 Task: Search any price books from the list of products
Action: Mouse scrolled (472, 267) with delta (0, 0)
Screenshot: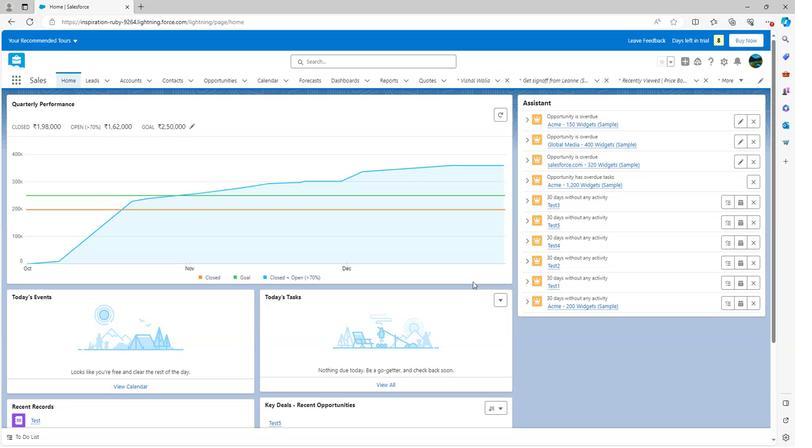 
Action: Mouse scrolled (472, 267) with delta (0, 0)
Screenshot: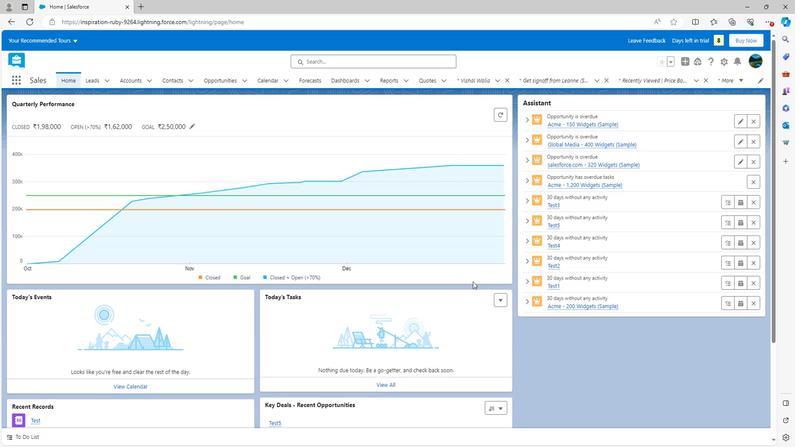 
Action: Mouse scrolled (472, 267) with delta (0, 0)
Screenshot: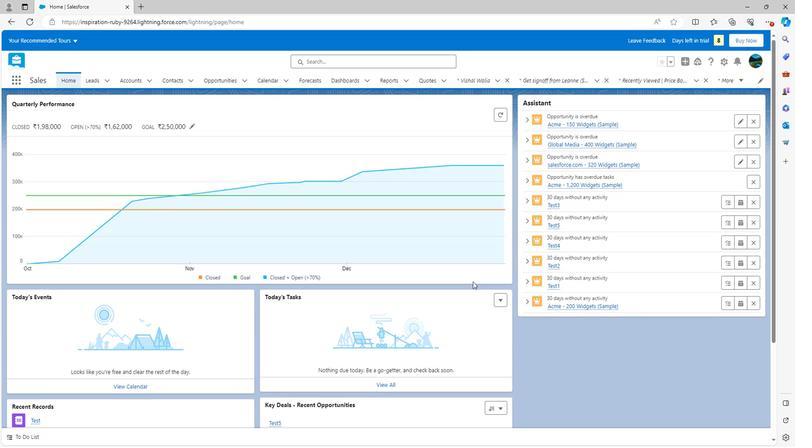 
Action: Mouse scrolled (472, 267) with delta (0, 0)
Screenshot: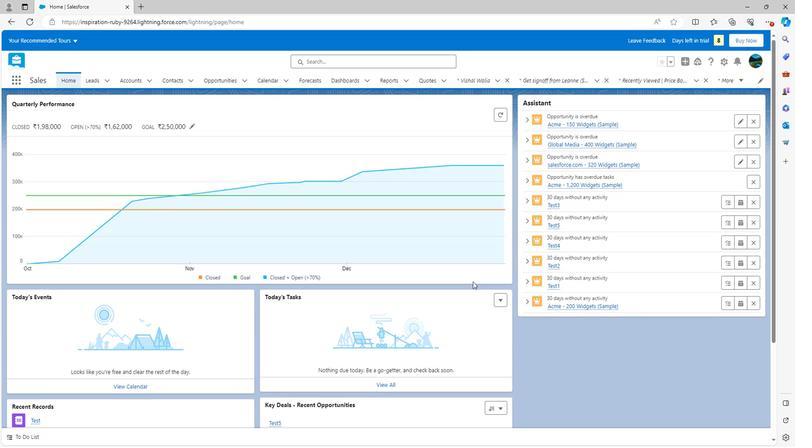 
Action: Mouse scrolled (472, 267) with delta (0, 0)
Screenshot: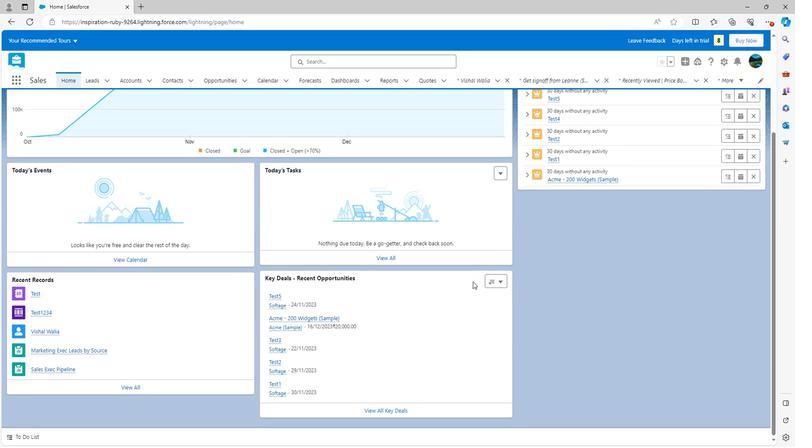 
Action: Mouse scrolled (472, 267) with delta (0, 0)
Screenshot: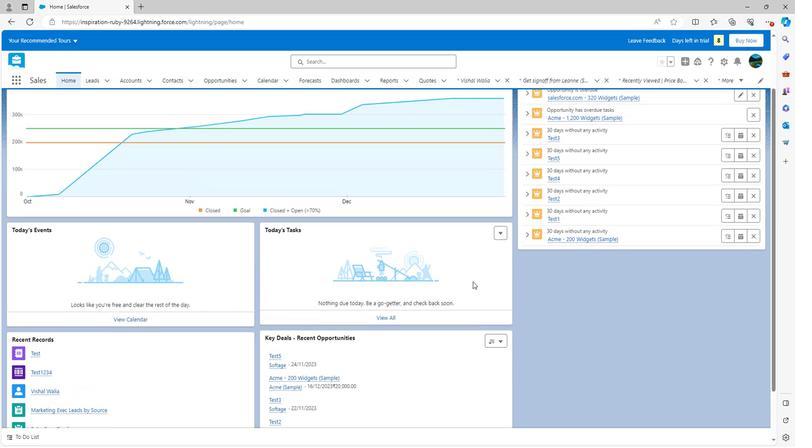 
Action: Mouse scrolled (472, 267) with delta (0, 0)
Screenshot: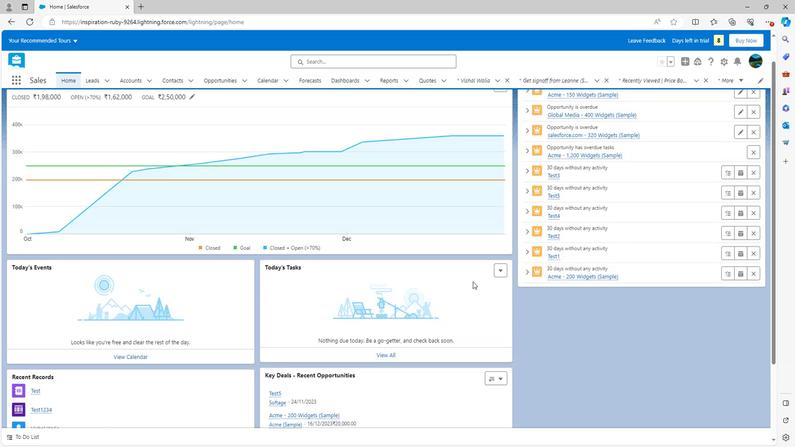 
Action: Mouse scrolled (472, 267) with delta (0, 0)
Screenshot: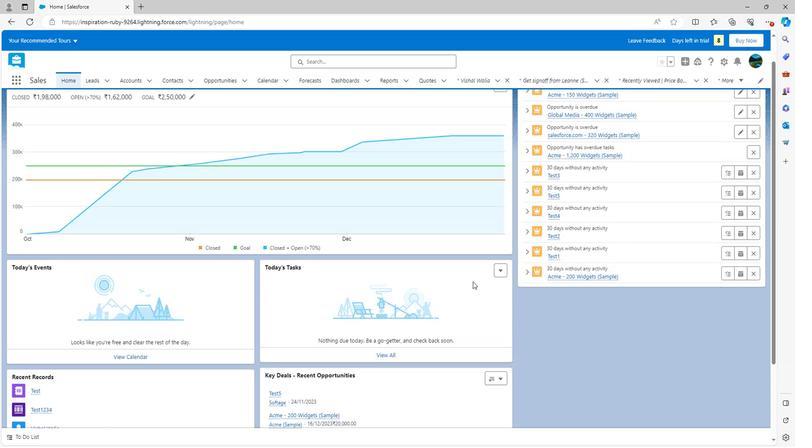 
Action: Mouse scrolled (472, 267) with delta (0, 0)
Screenshot: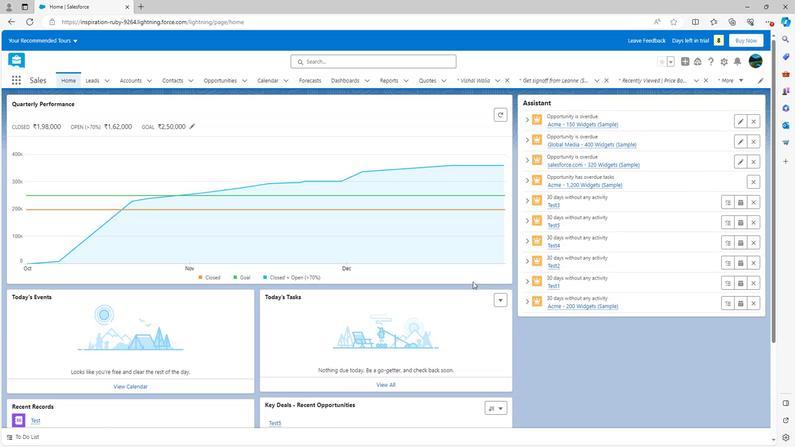 
Action: Mouse moved to (663, 80)
Screenshot: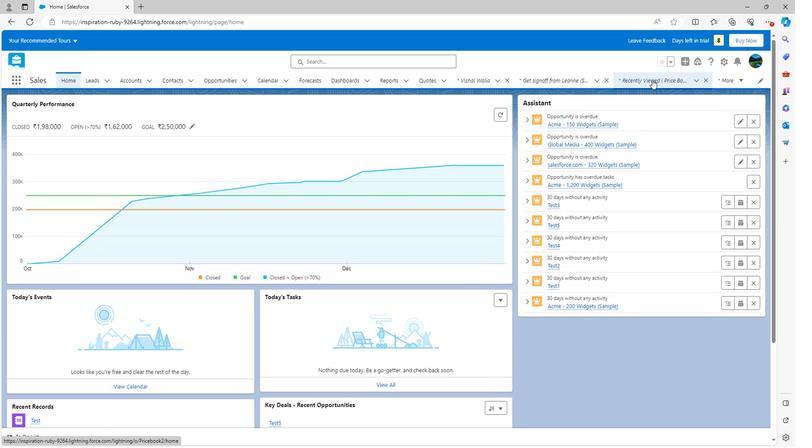 
Action: Mouse pressed left at (663, 80)
Screenshot: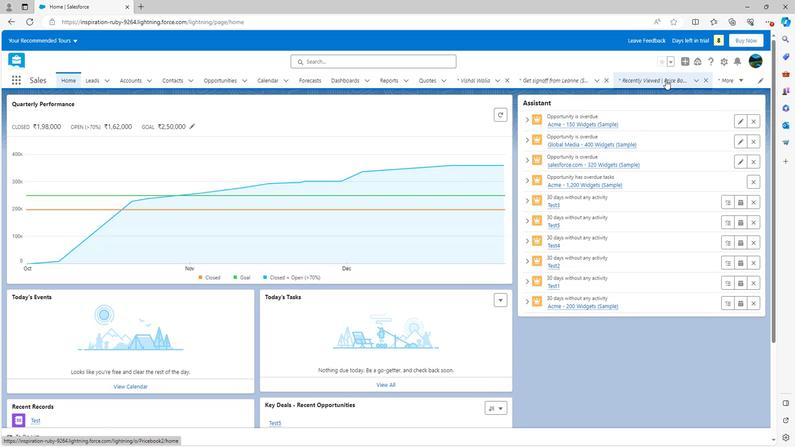 
Action: Mouse moved to (601, 120)
Screenshot: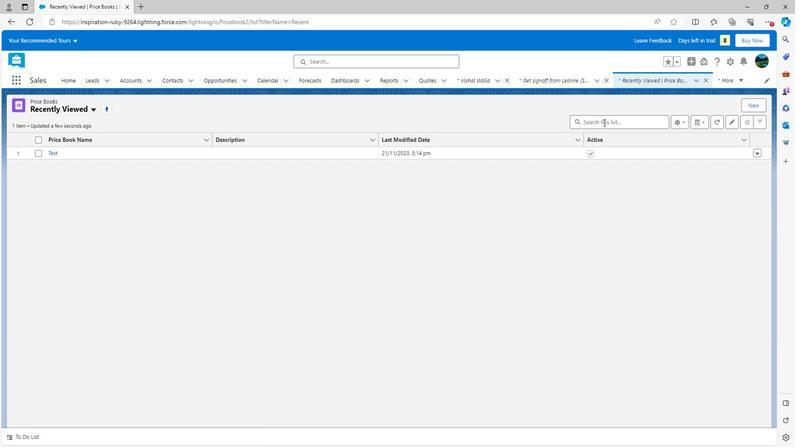 
Action: Mouse pressed left at (601, 120)
Screenshot: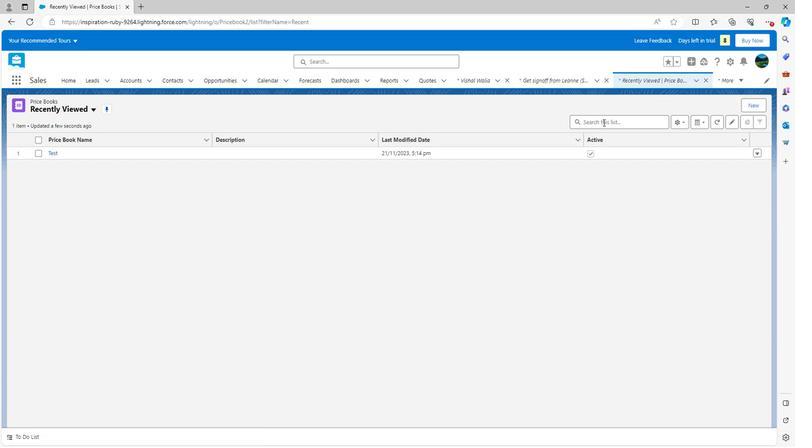 
Action: Mouse moved to (560, 108)
Screenshot: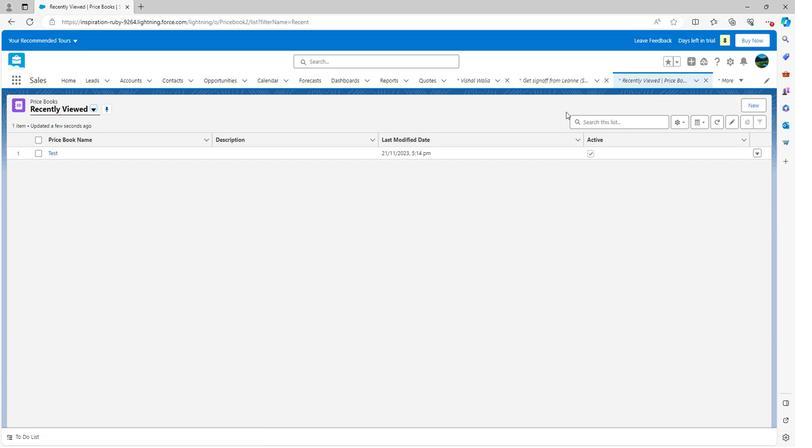 
Action: Key pressed <Key.shift>Test
Screenshot: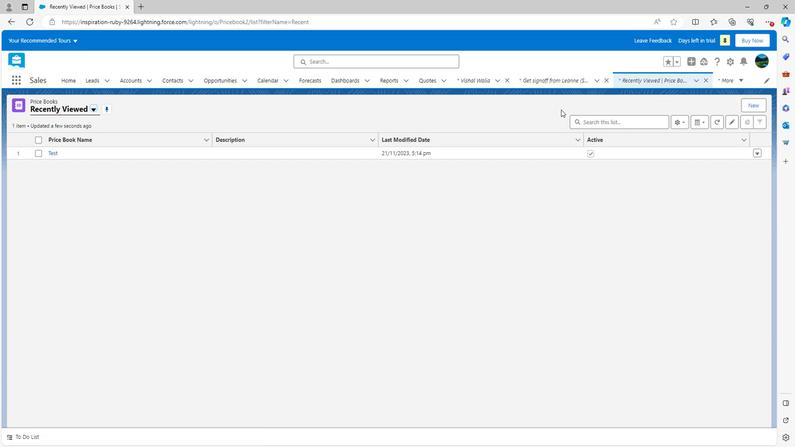 
Action: Mouse moved to (598, 124)
Screenshot: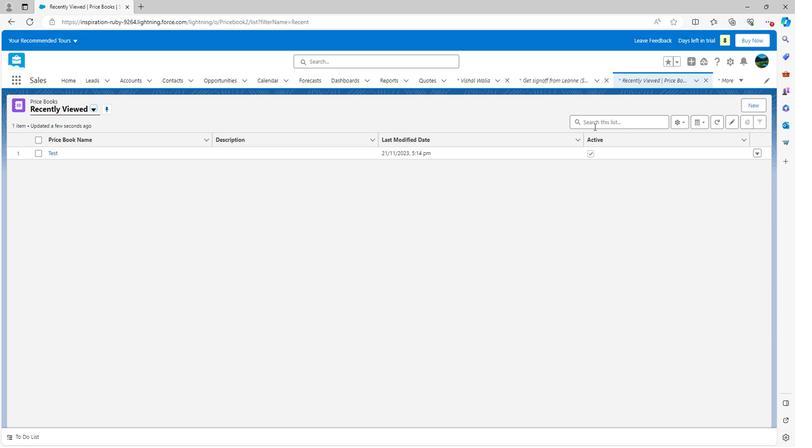 
Action: Mouse pressed left at (598, 124)
Screenshot: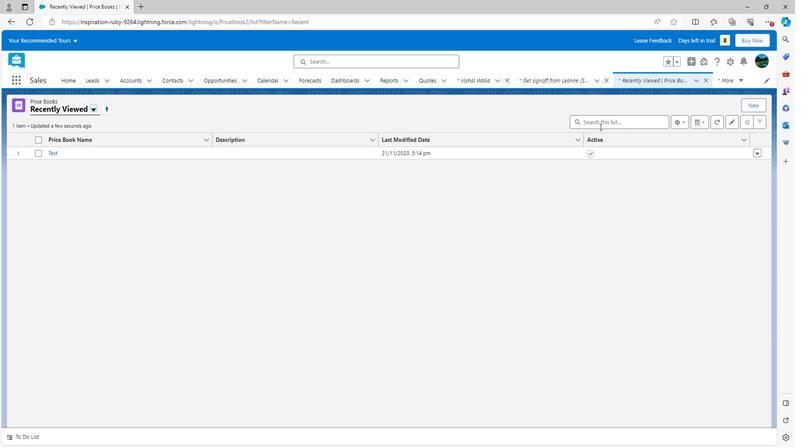 
Action: Mouse moved to (587, 118)
Screenshot: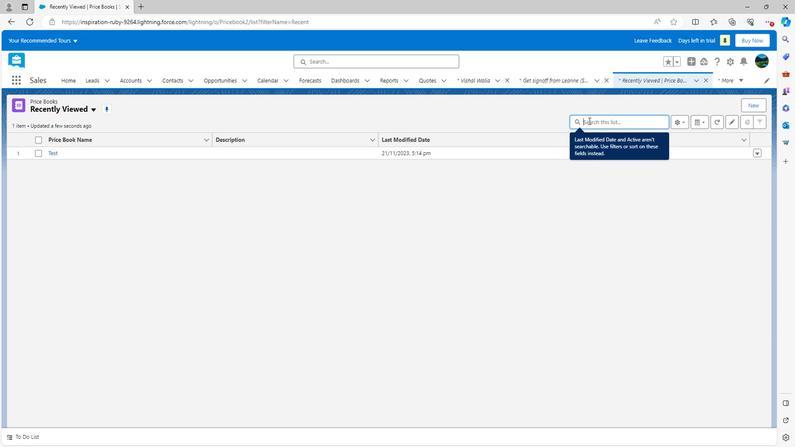 
Action: Key pressed <Key.shift>Test<Key.enter>
Screenshot: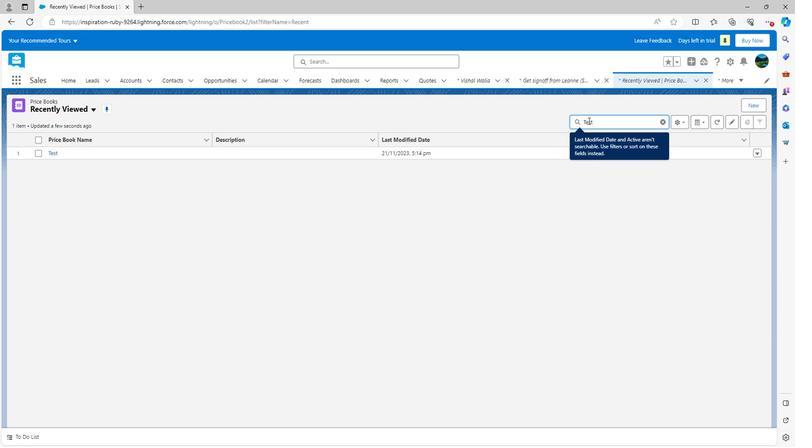 
Action: Mouse moved to (598, 122)
Screenshot: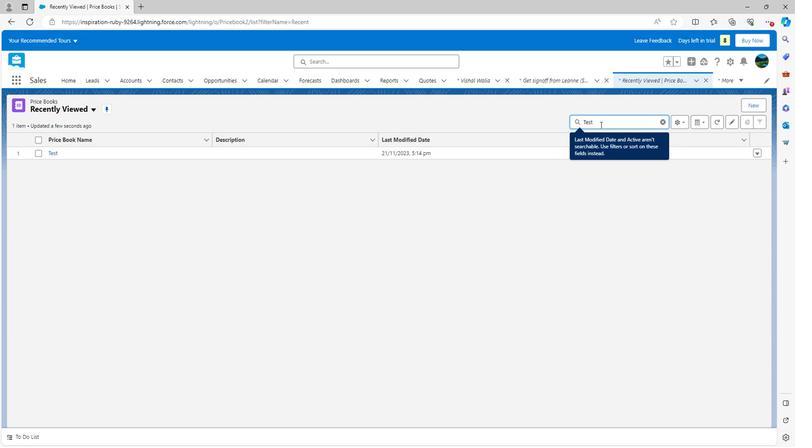 
Action: Key pressed <Key.backspace><Key.backspace><Key.backspace><Key.backspace>
Screenshot: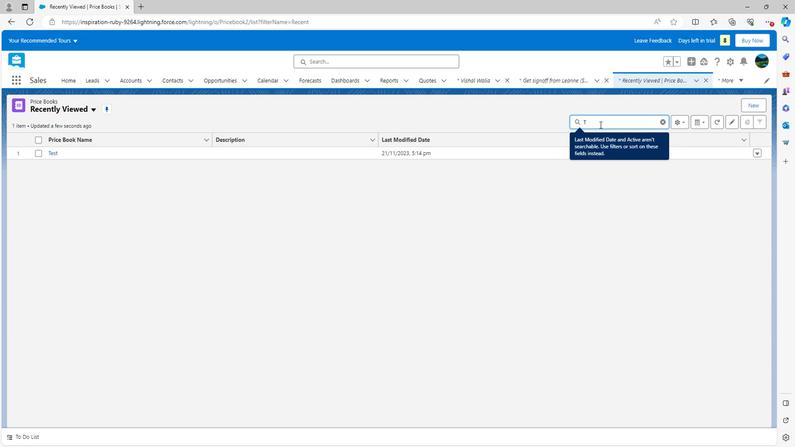 
Action: Mouse moved to (596, 122)
Screenshot: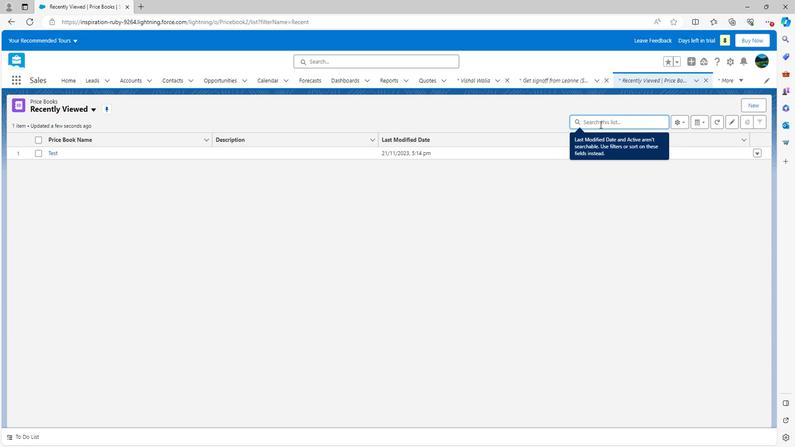
Action: Key pressed <Key.backspace>
Screenshot: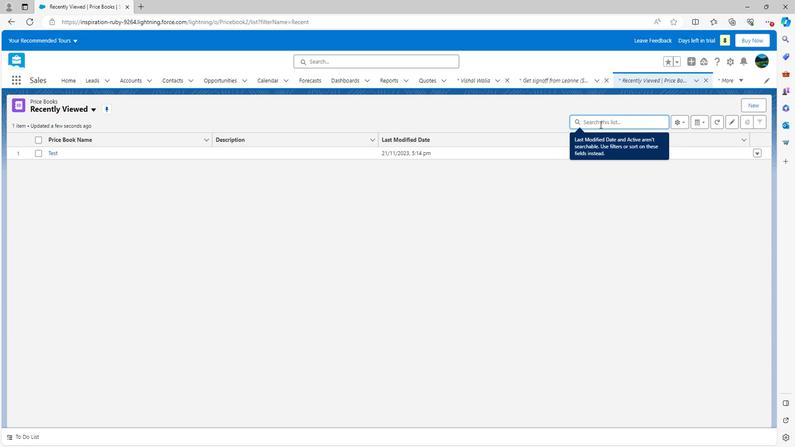 
Action: Mouse moved to (542, 103)
Screenshot: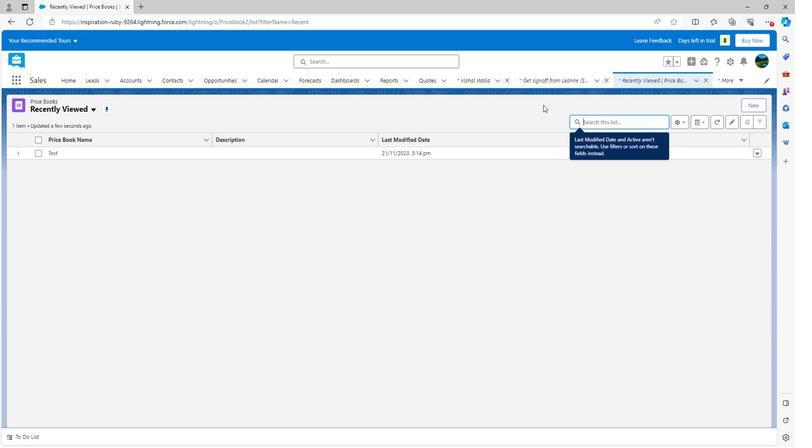 
Action: Mouse pressed left at (542, 103)
Screenshot: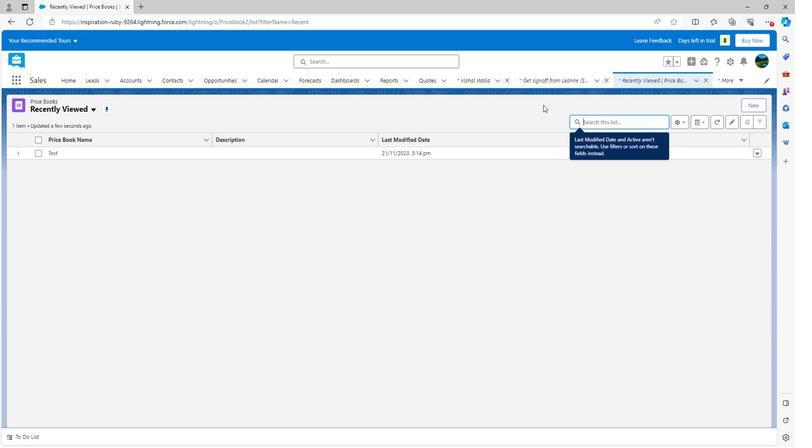 
Action: Mouse moved to (141, 227)
Screenshot: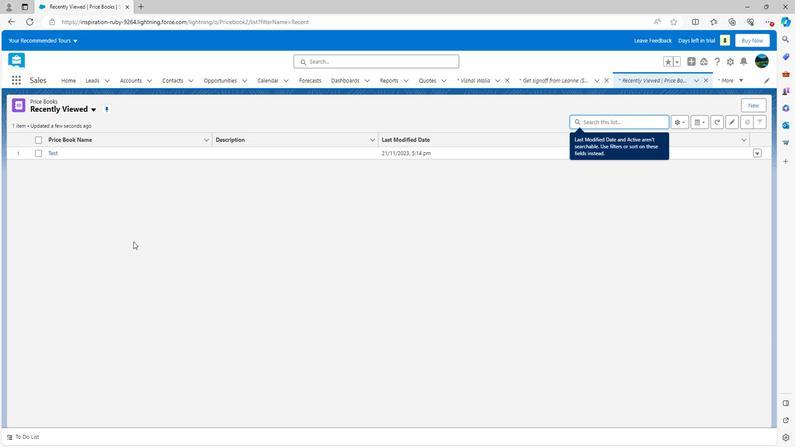 
Action: Mouse scrolled (141, 227) with delta (0, 0)
Screenshot: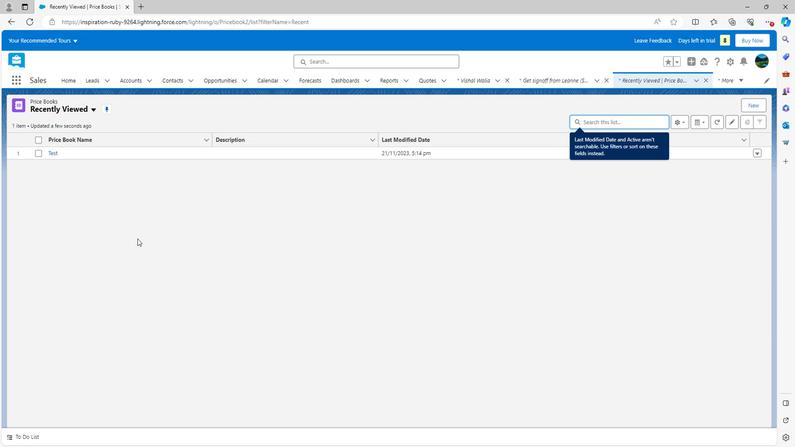
Action: Mouse scrolled (141, 227) with delta (0, 0)
Screenshot: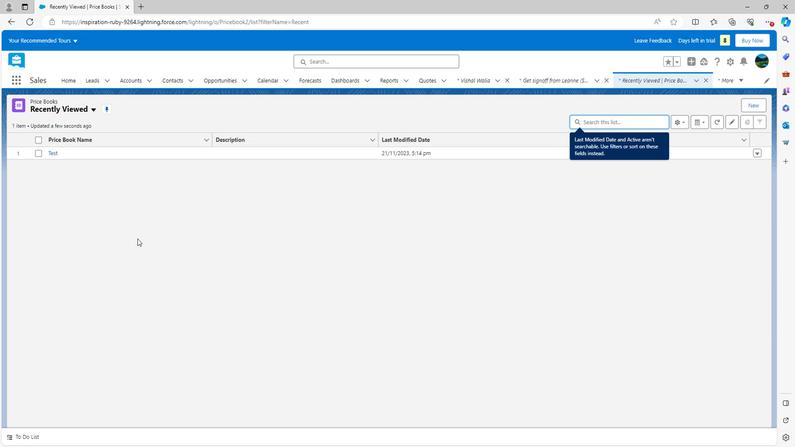 
Action: Mouse scrolled (141, 227) with delta (0, 0)
Screenshot: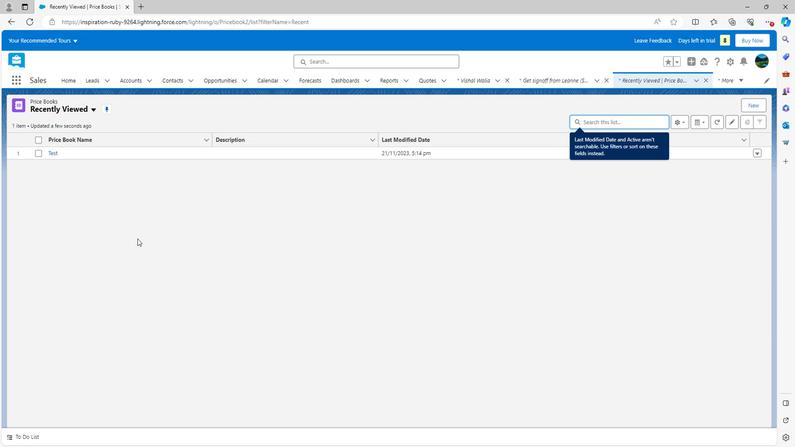 
Action: Mouse scrolled (141, 227) with delta (0, 0)
Screenshot: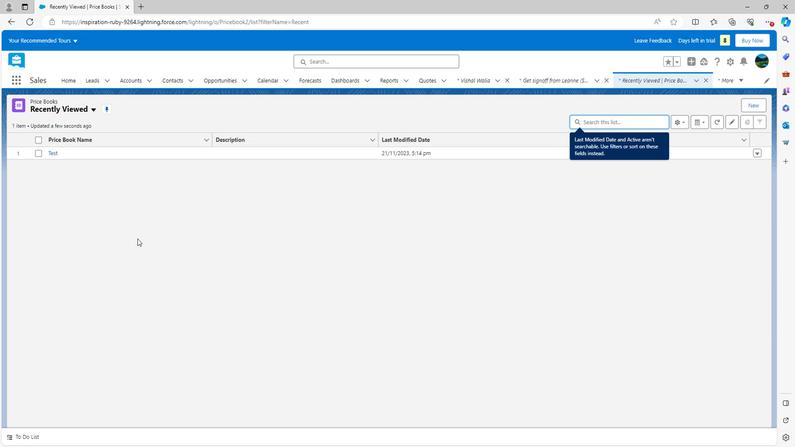 
Action: Mouse scrolled (141, 227) with delta (0, 0)
Screenshot: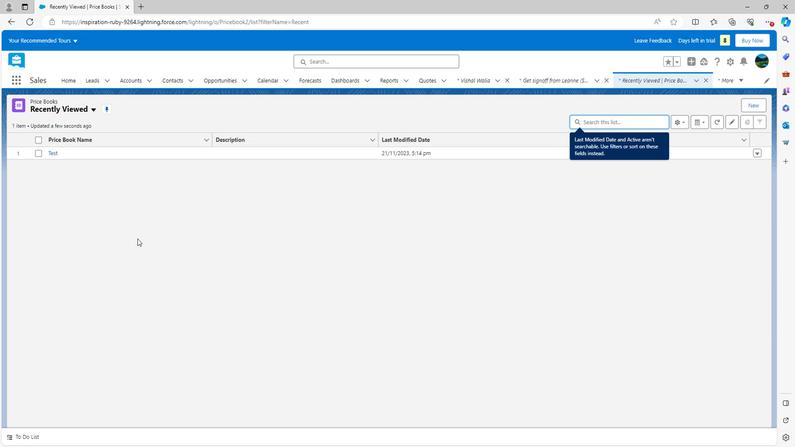 
Action: Mouse moved to (141, 223)
Screenshot: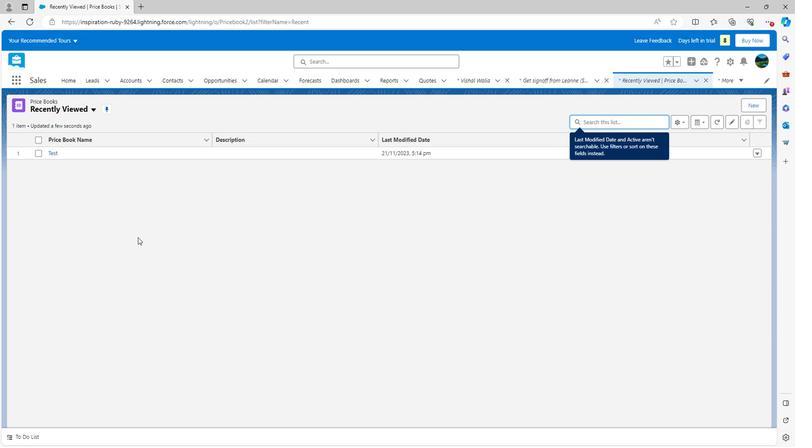 
Action: Mouse scrolled (141, 223) with delta (0, 0)
Screenshot: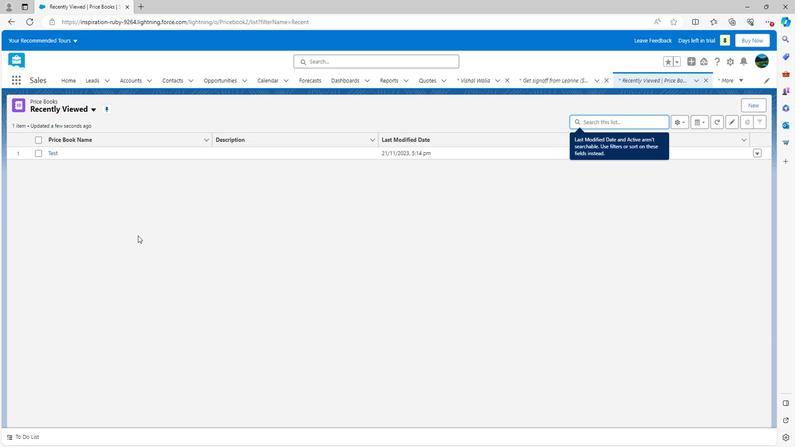 
Action: Mouse scrolled (141, 223) with delta (0, 0)
Screenshot: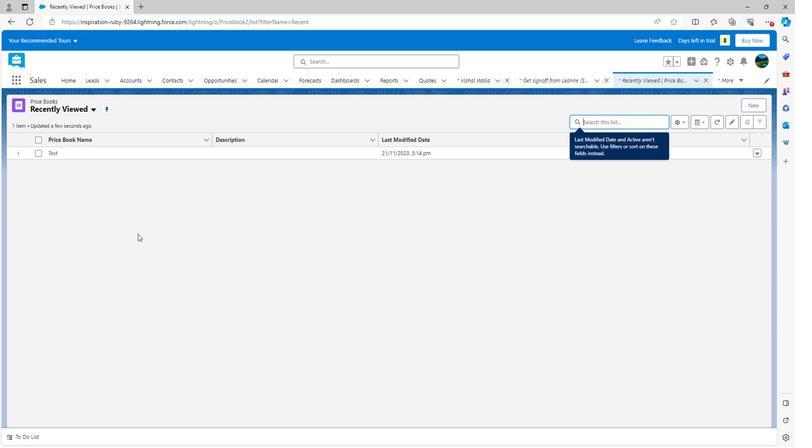 
Action: Mouse scrolled (141, 223) with delta (0, 0)
Screenshot: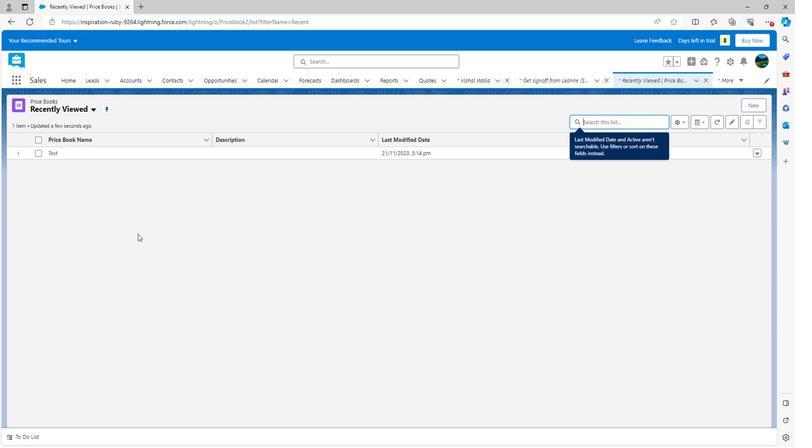 
Action: Mouse scrolled (141, 223) with delta (0, 0)
Screenshot: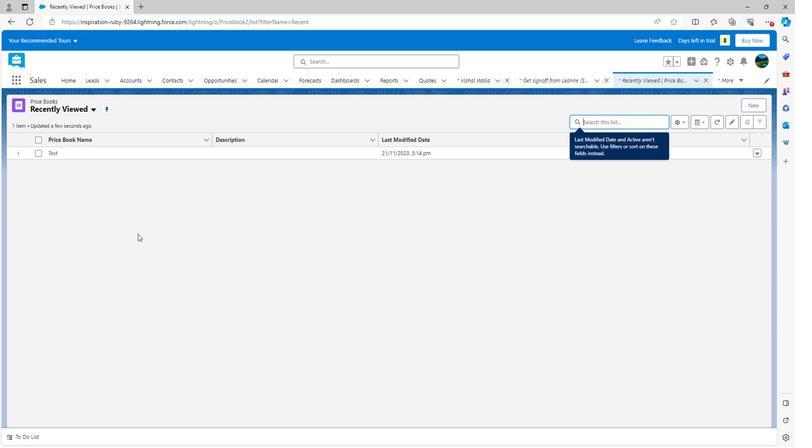 
Action: Mouse scrolled (141, 223) with delta (0, 0)
Screenshot: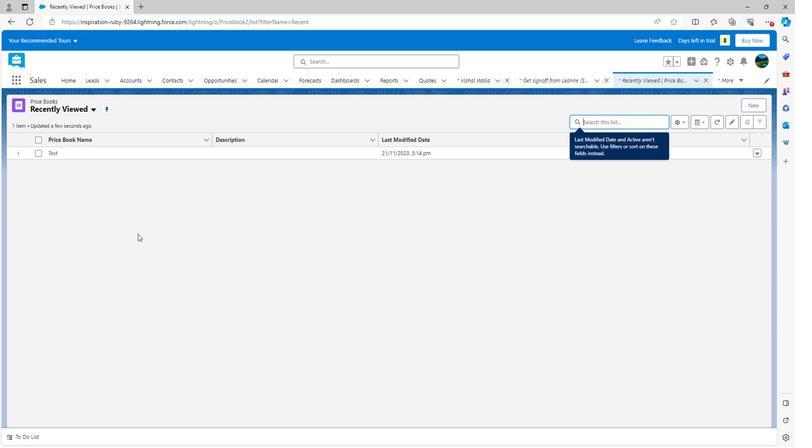 
Action: Mouse scrolled (141, 223) with delta (0, 0)
Screenshot: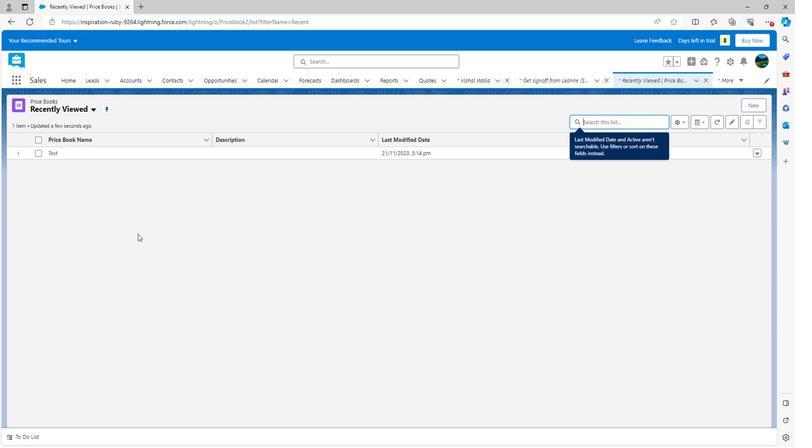 
Action: Mouse moved to (669, 81)
Screenshot: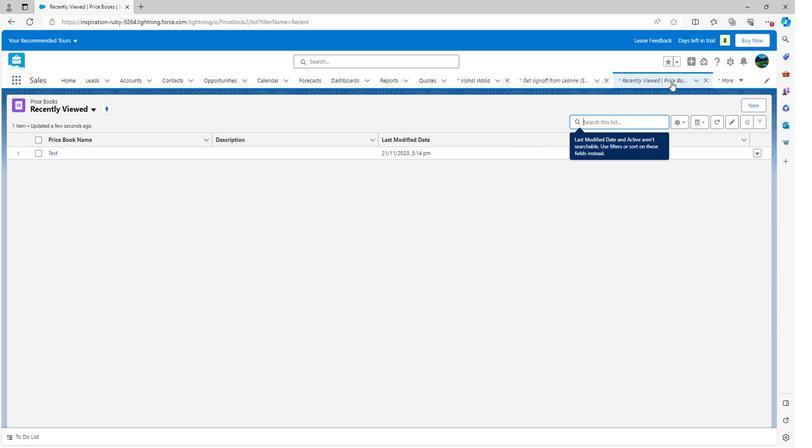 
Action: Mouse pressed left at (669, 81)
Screenshot: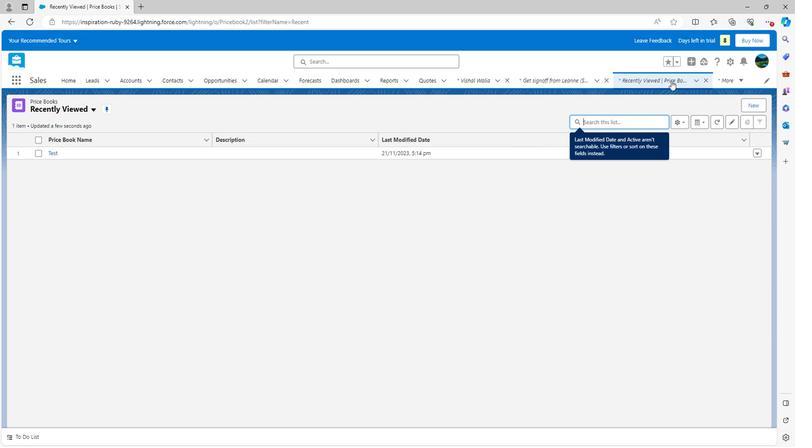 
Action: Mouse moved to (581, 174)
Screenshot: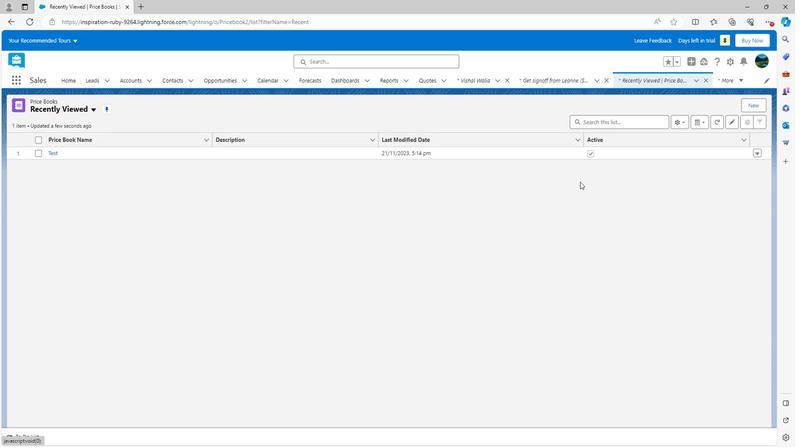 
